 Task: Modify the email settings in Outlook to customize message arrival and sending options.
Action: Mouse moved to (43, 30)
Screenshot: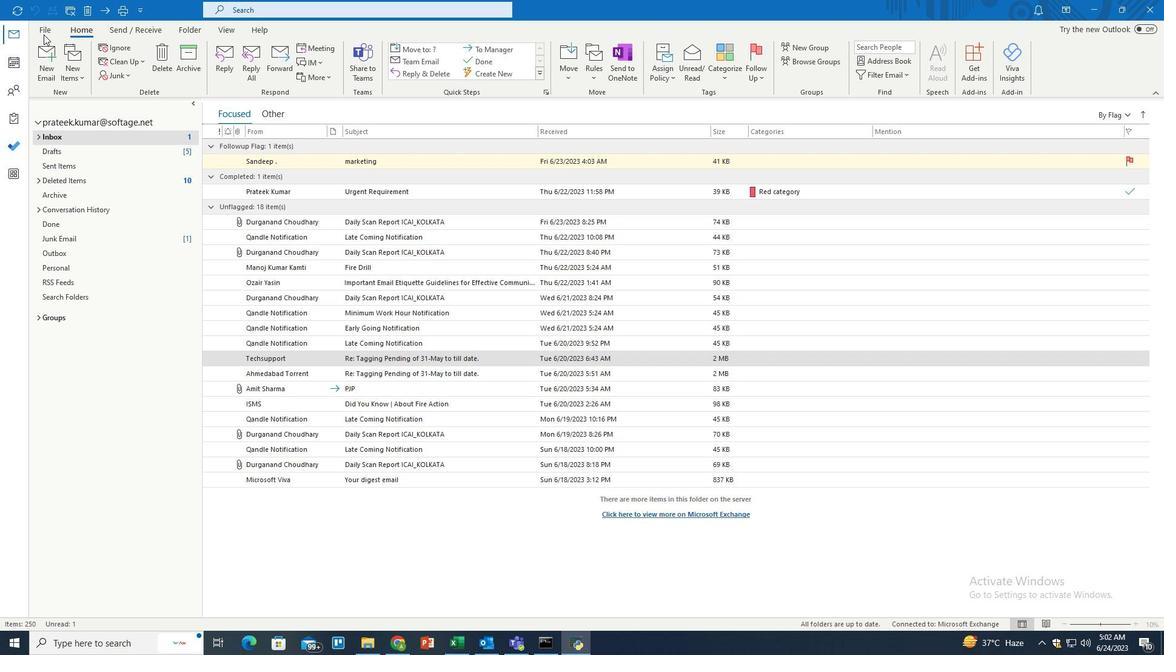
Action: Mouse pressed left at (43, 30)
Screenshot: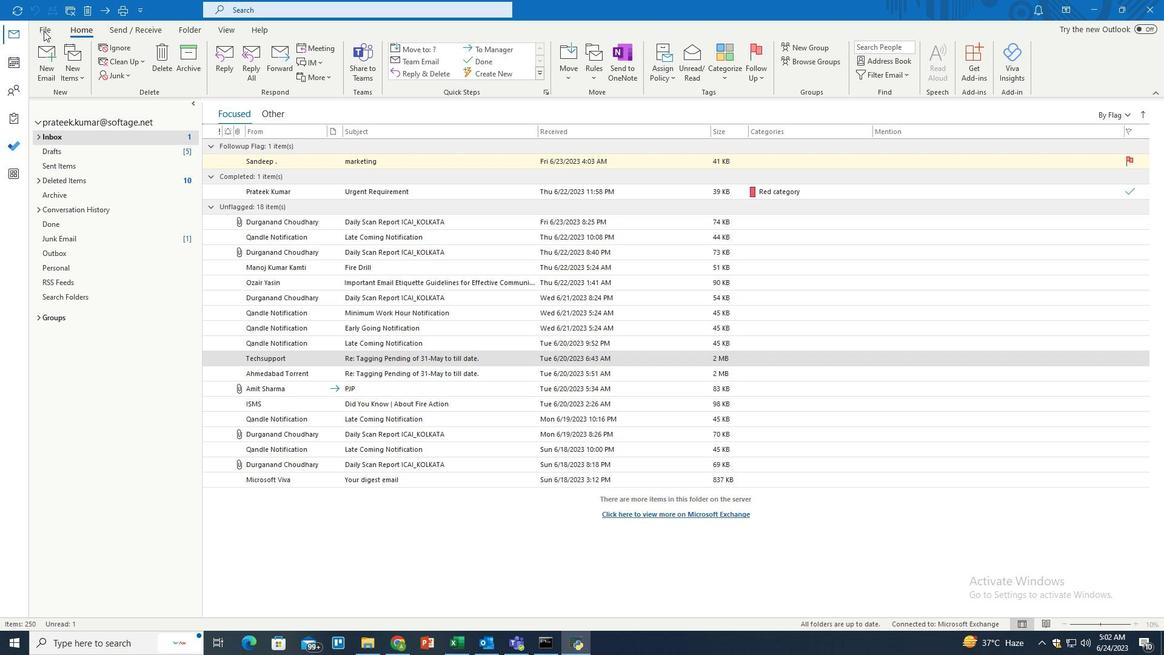 
Action: Mouse pressed left at (43, 30)
Screenshot: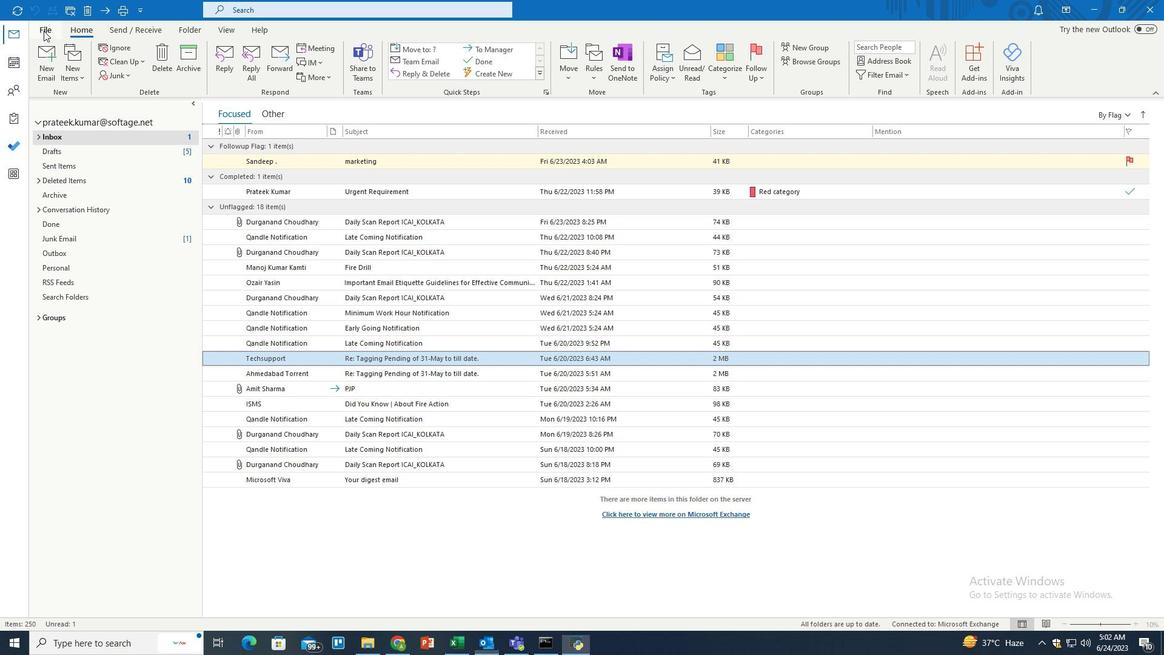 
Action: Mouse moved to (37, 583)
Screenshot: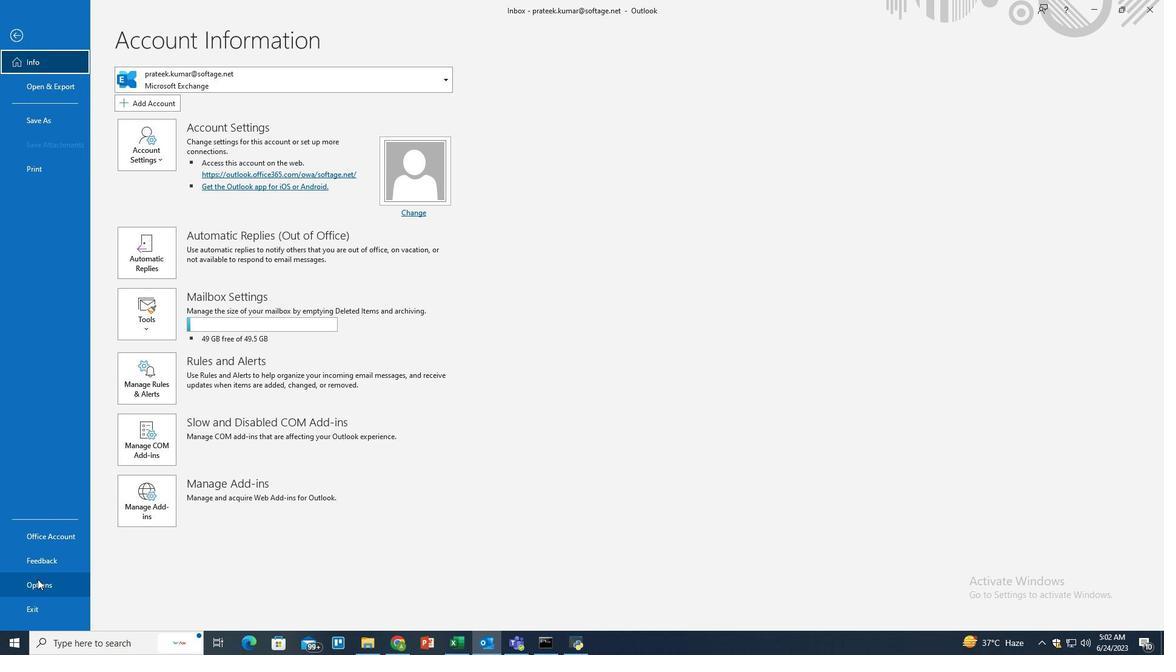 
Action: Mouse pressed left at (37, 583)
Screenshot: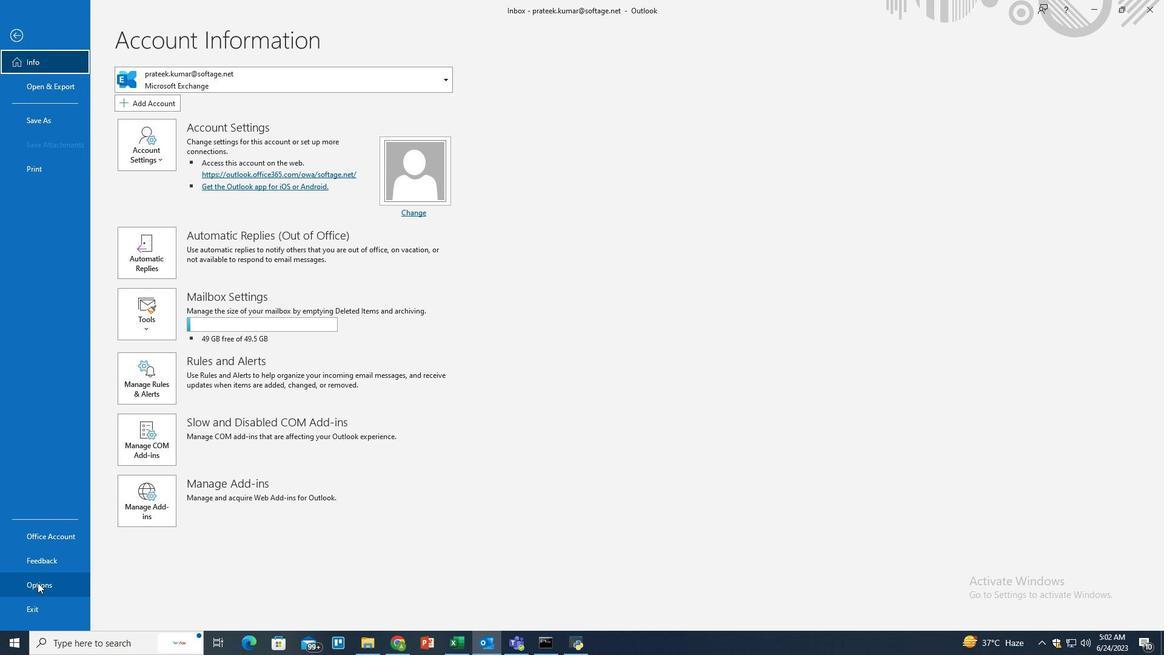 
Action: Mouse moved to (354, 155)
Screenshot: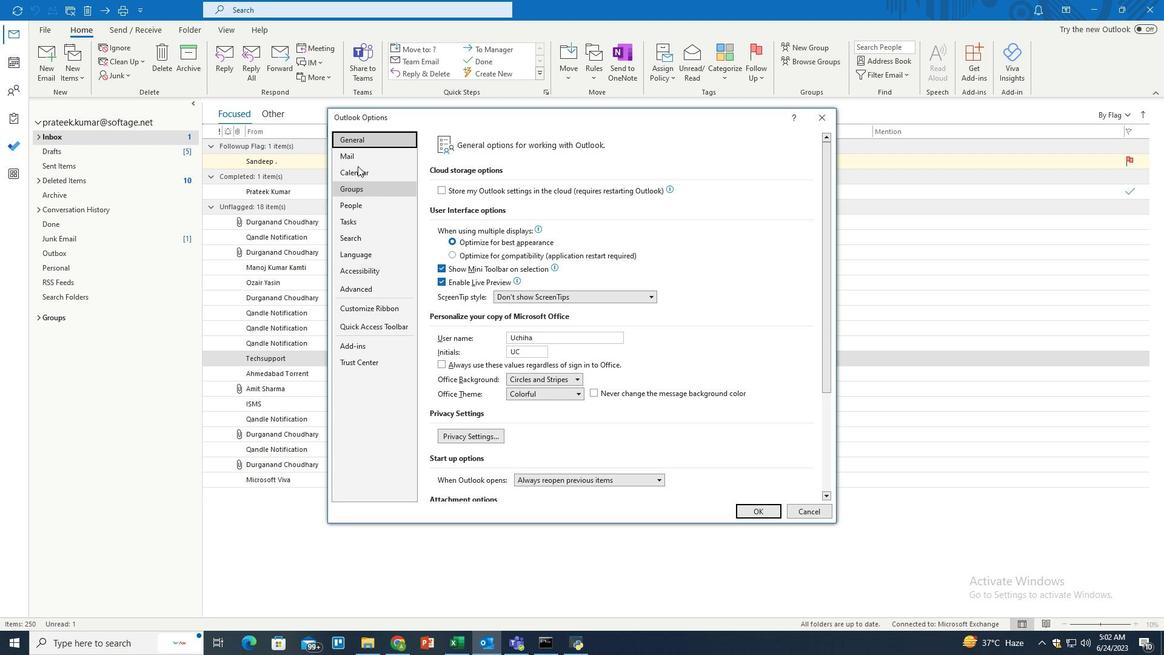 
Action: Mouse pressed left at (354, 155)
Screenshot: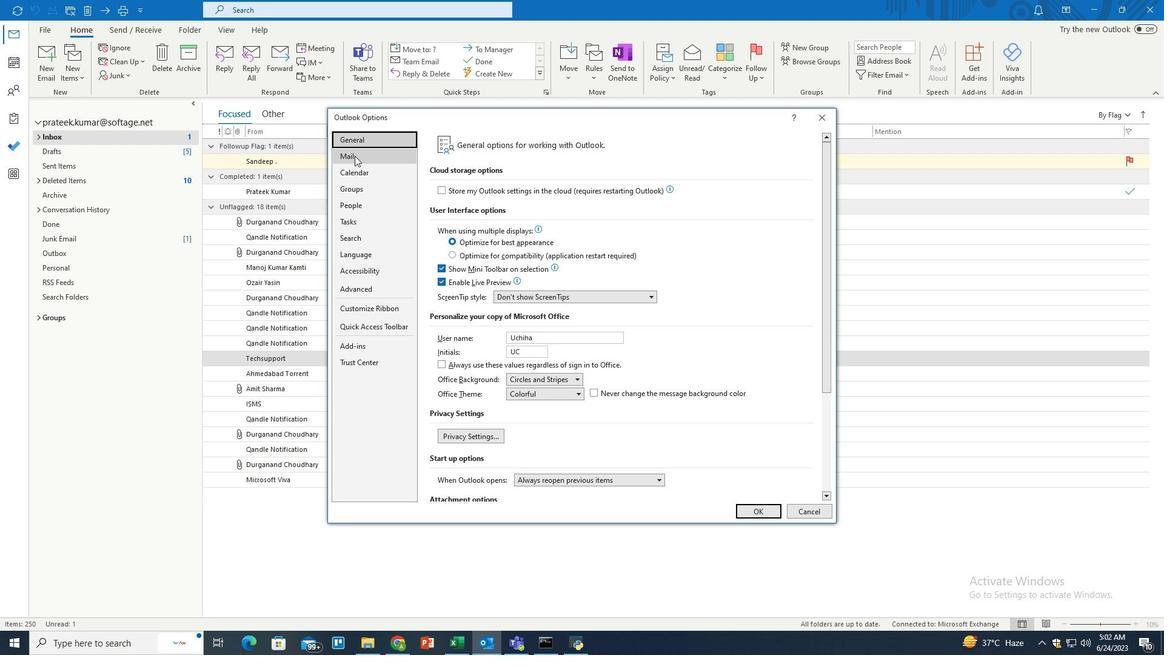 
Action: Mouse moved to (581, 258)
Screenshot: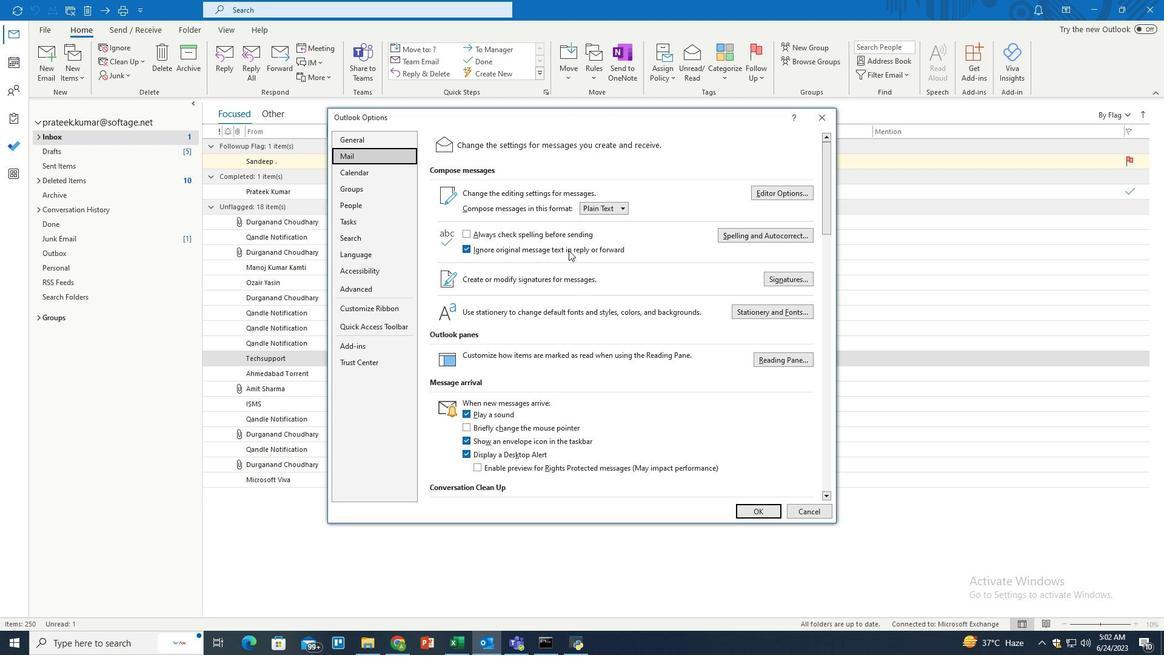 
Action: Mouse scrolled (581, 257) with delta (0, 0)
Screenshot: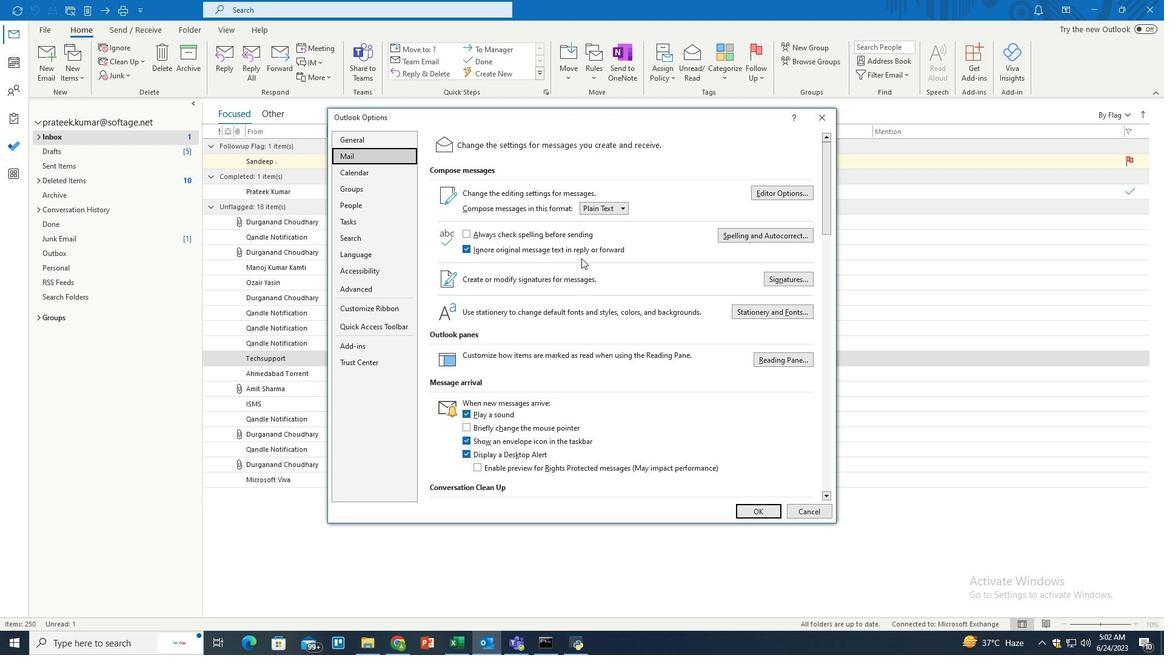 
Action: Mouse scrolled (581, 257) with delta (0, 0)
Screenshot: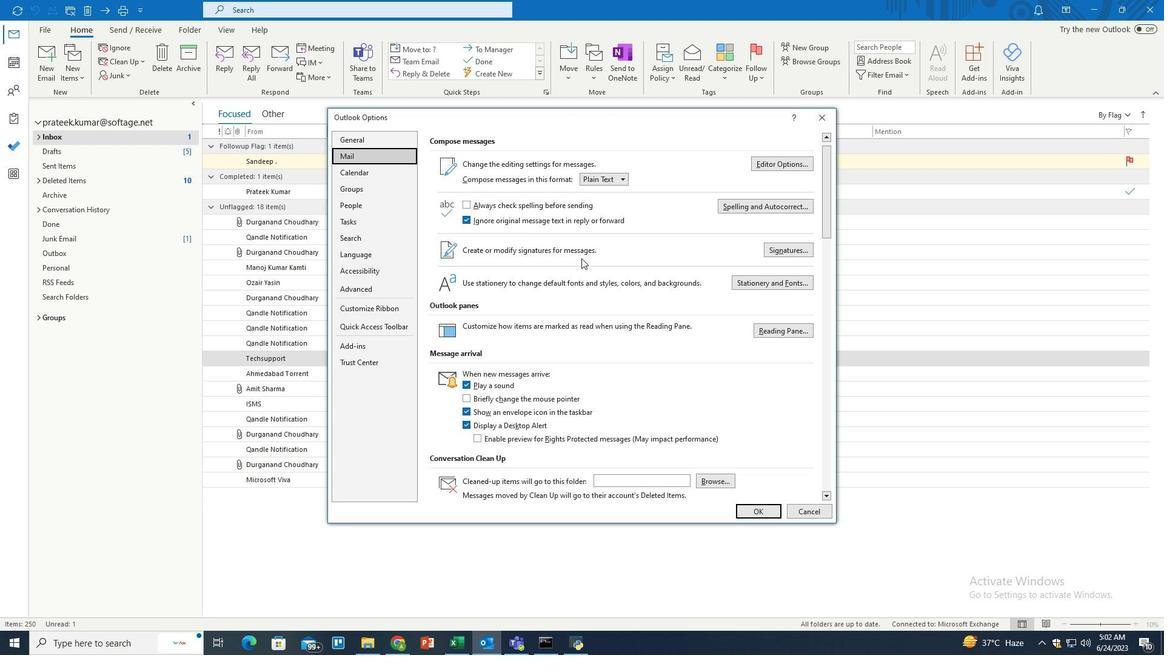 
Action: Mouse scrolled (581, 257) with delta (0, 0)
Screenshot: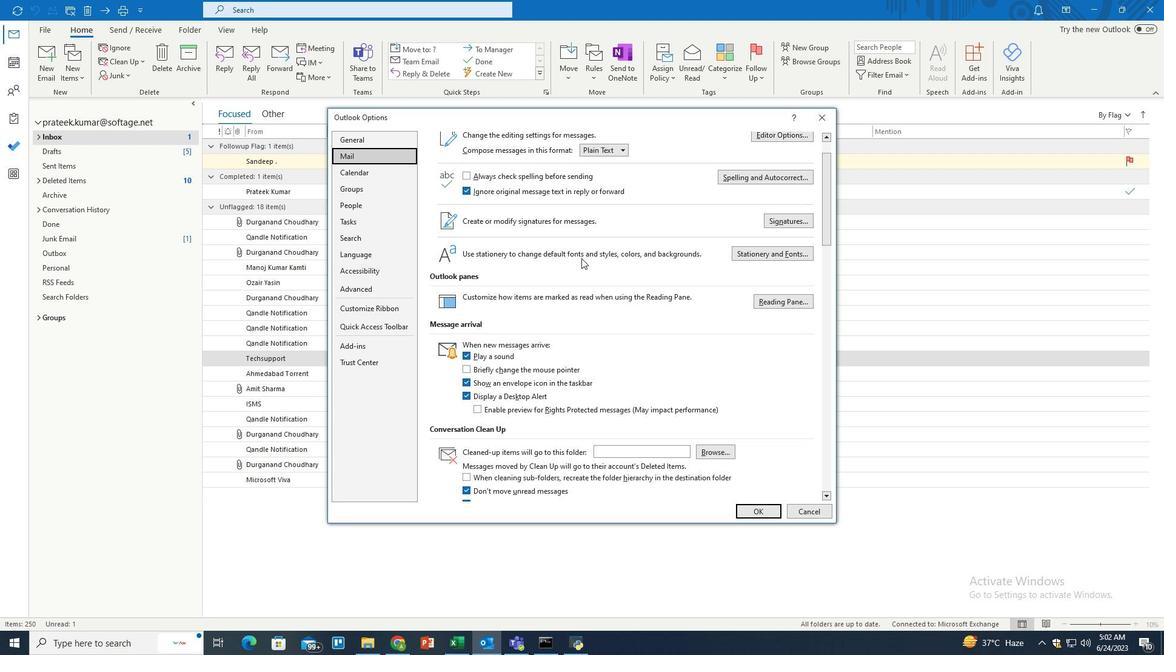 
Action: Mouse scrolled (581, 257) with delta (0, 0)
Screenshot: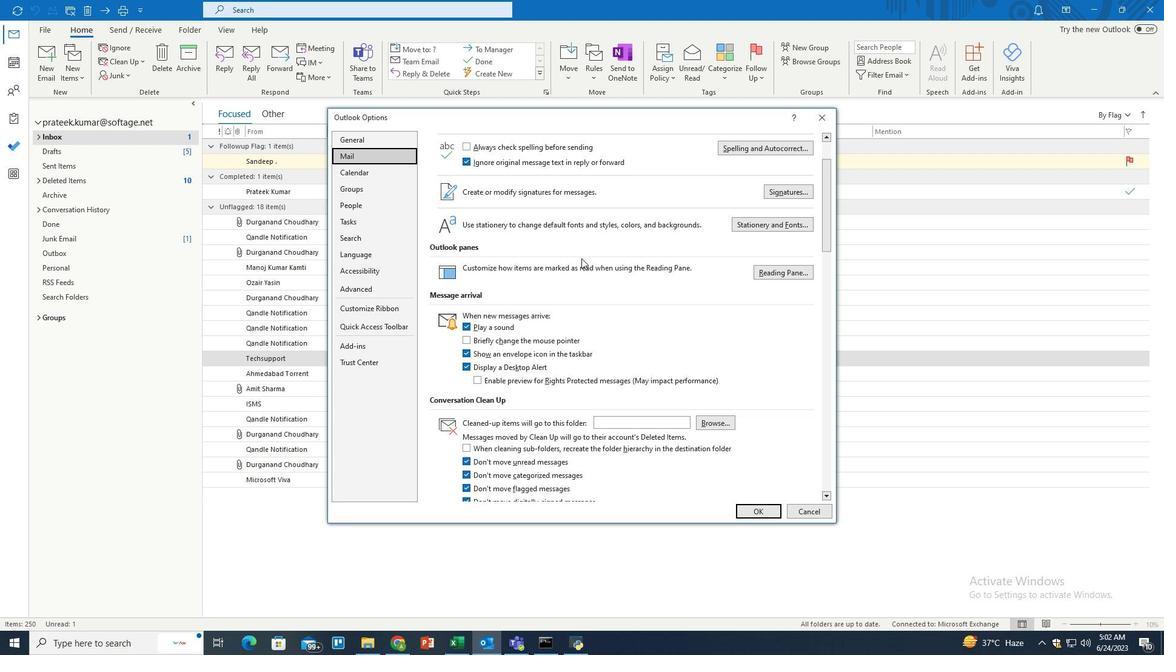 
Action: Mouse scrolled (581, 257) with delta (0, 0)
Screenshot: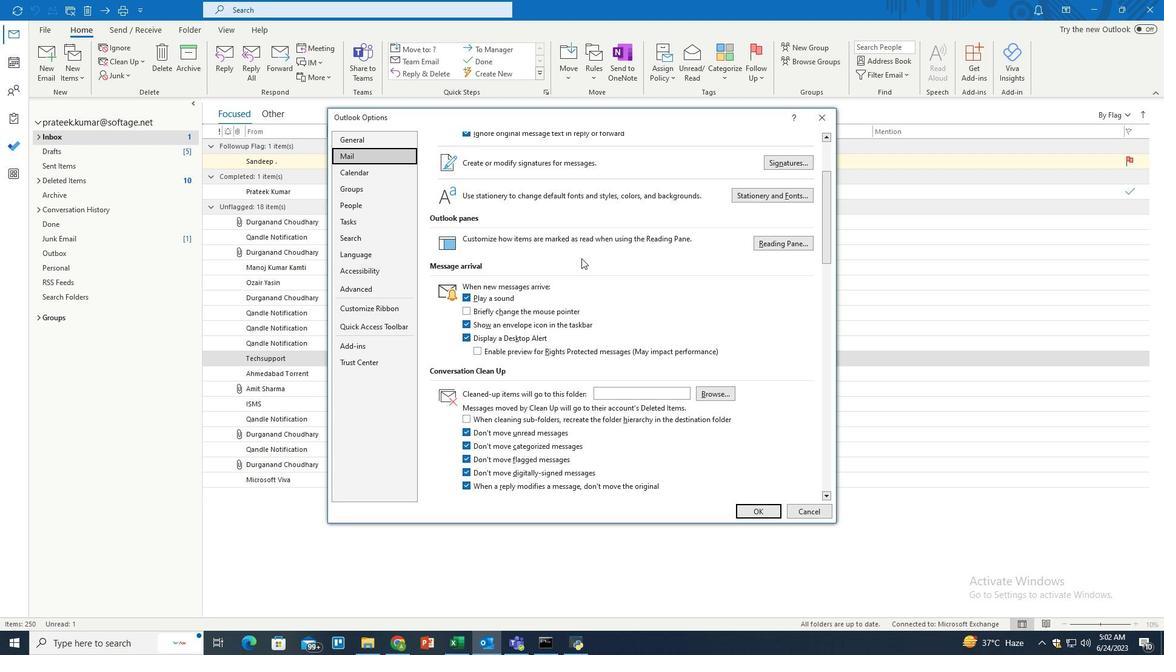
Action: Mouse scrolled (581, 257) with delta (0, 0)
Screenshot: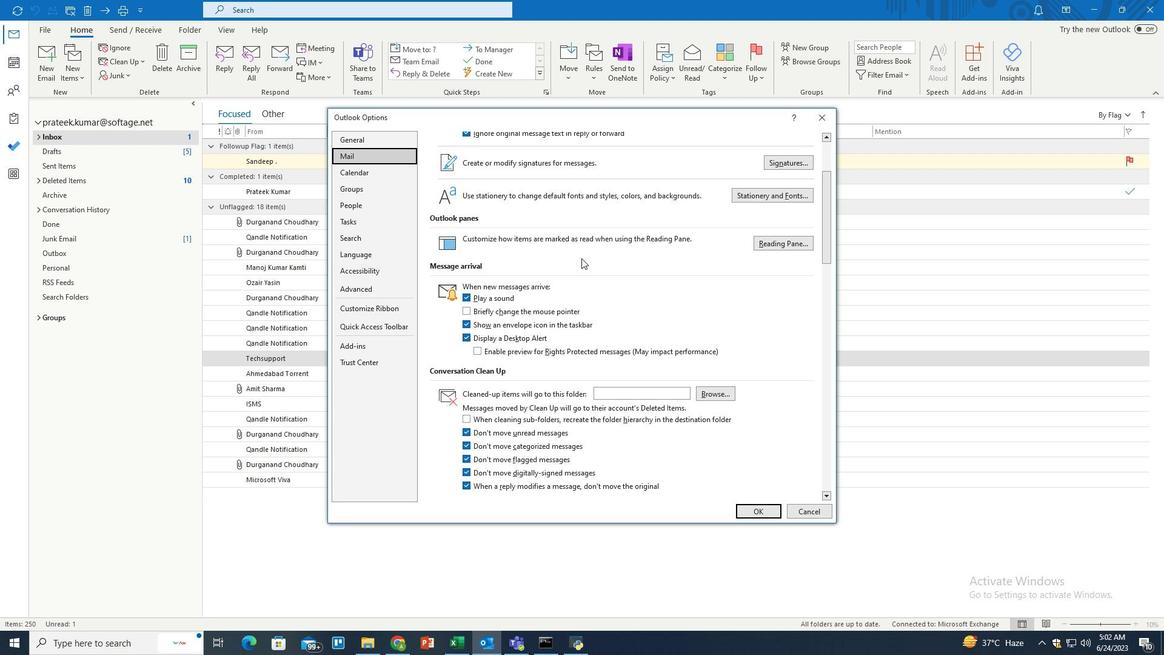 
Action: Mouse scrolled (581, 257) with delta (0, 0)
Screenshot: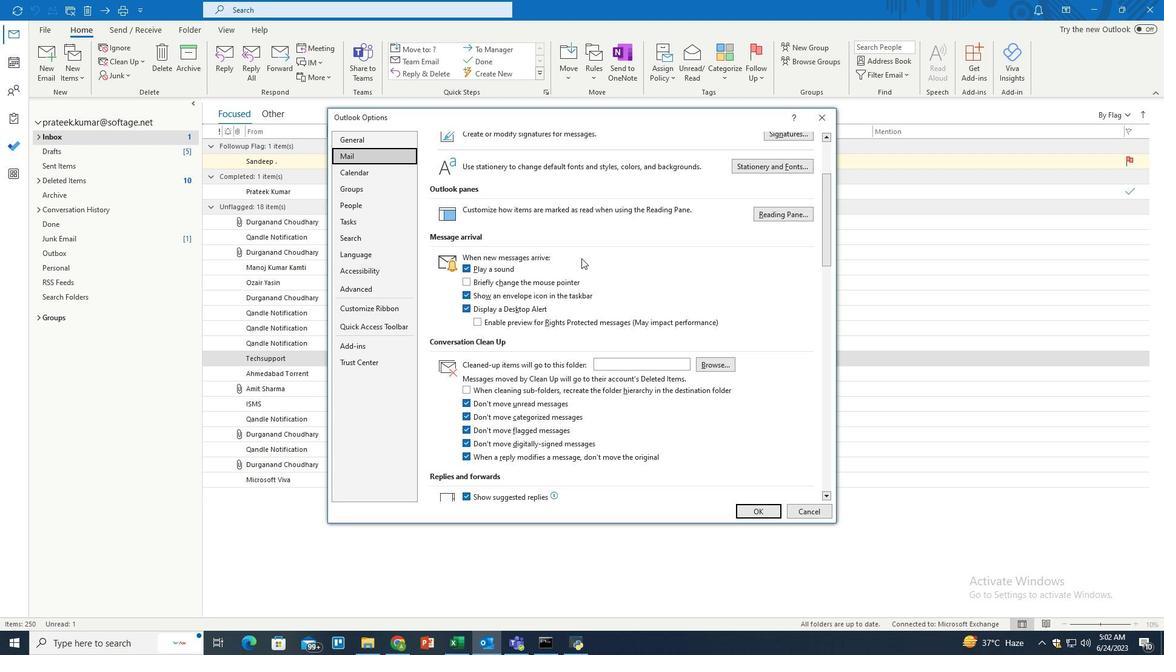 
Action: Mouse scrolled (581, 257) with delta (0, 0)
Screenshot: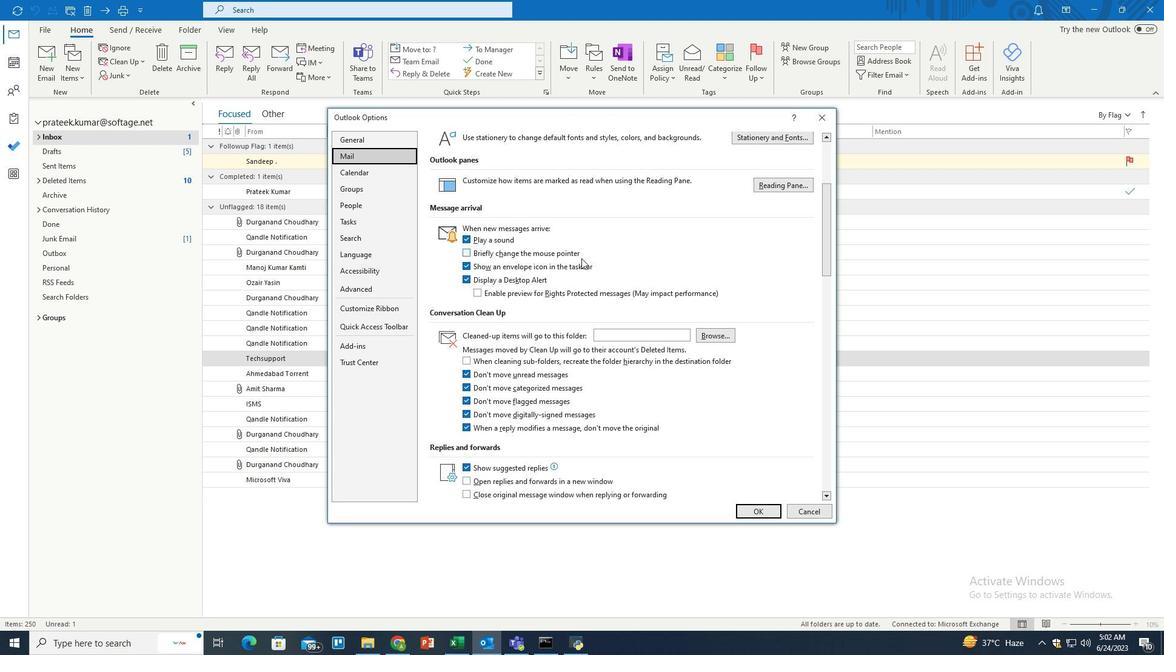 
Action: Mouse scrolled (581, 257) with delta (0, 0)
Screenshot: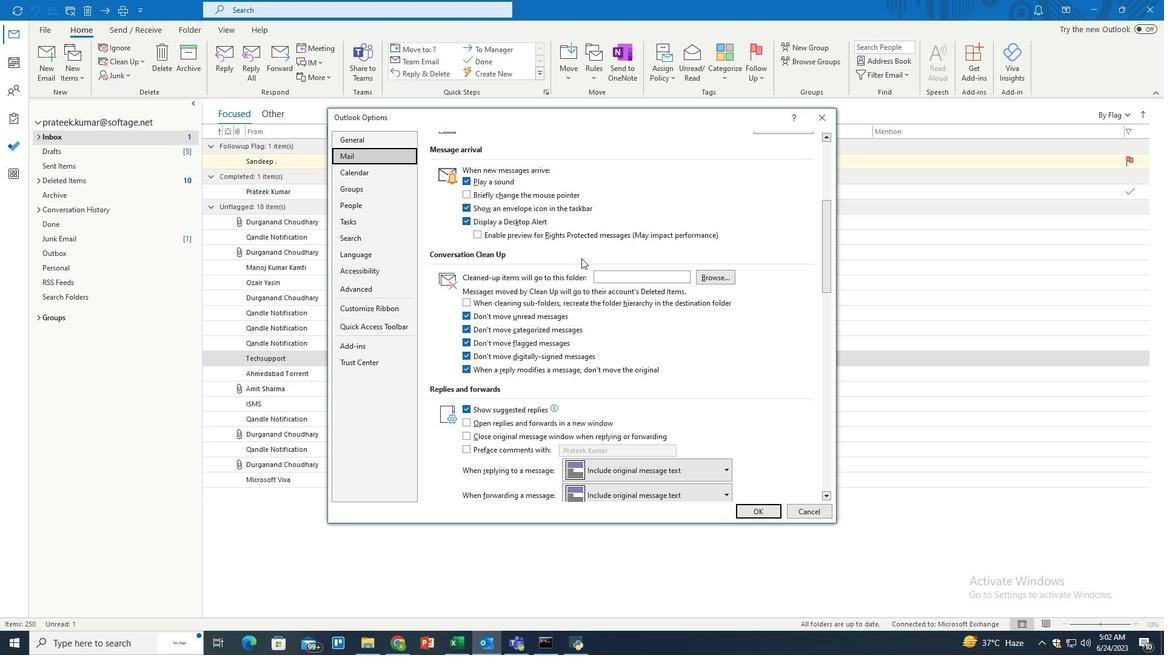 
Action: Mouse scrolled (581, 257) with delta (0, 0)
Screenshot: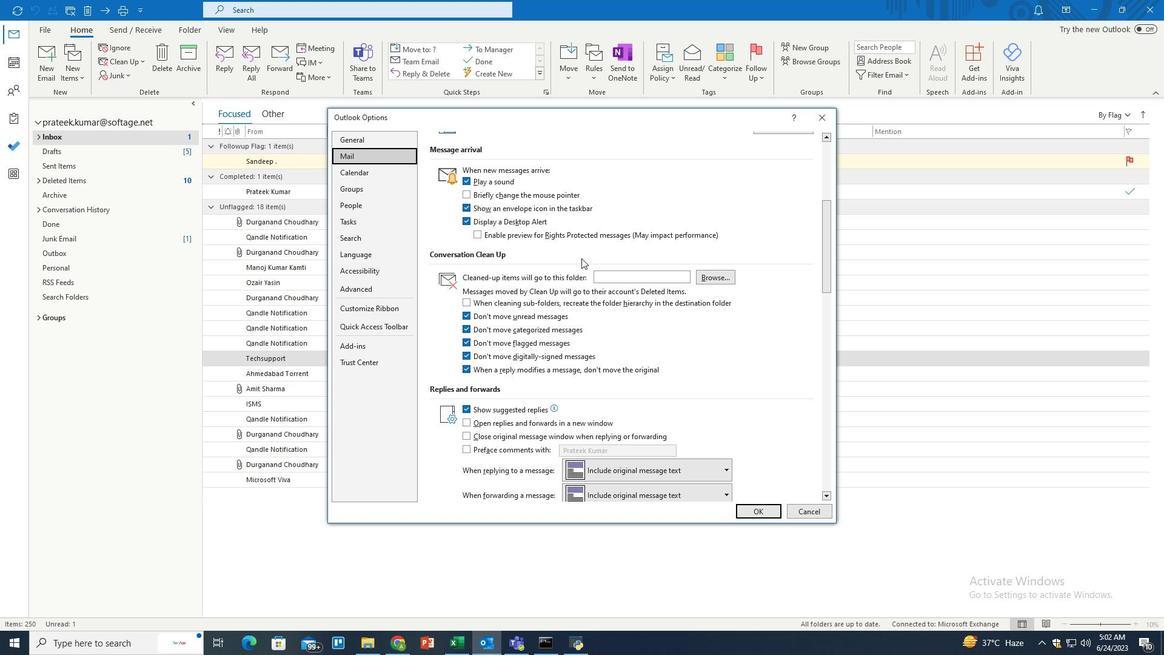 
Action: Mouse scrolled (581, 257) with delta (0, 0)
Screenshot: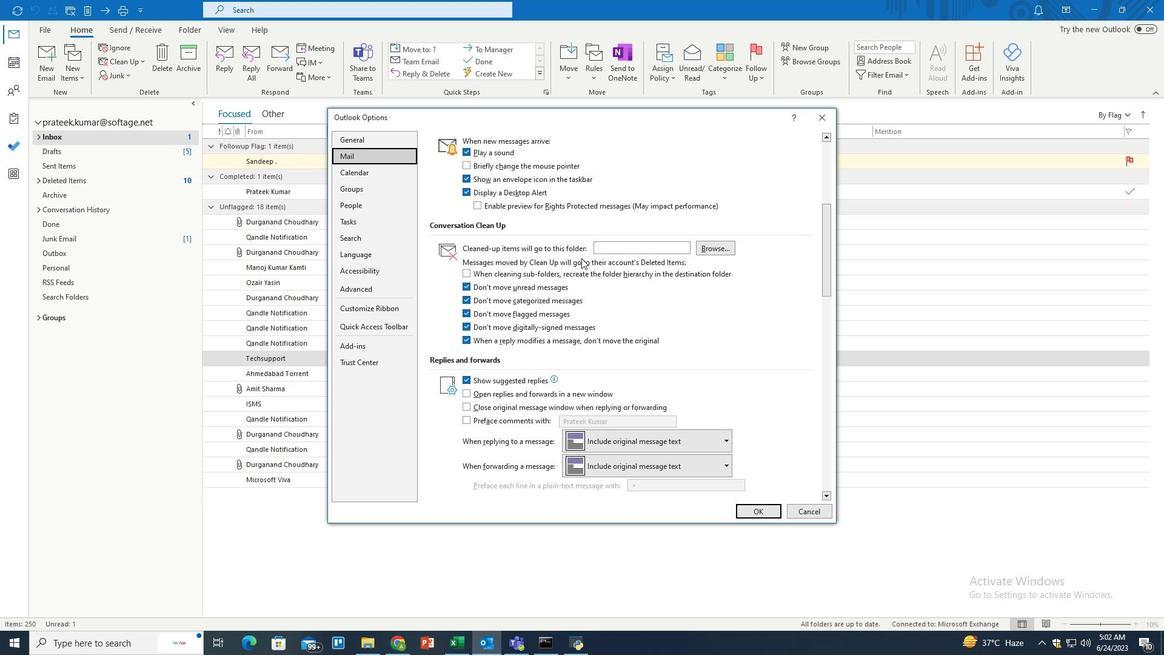
Action: Mouse scrolled (581, 257) with delta (0, 0)
Screenshot: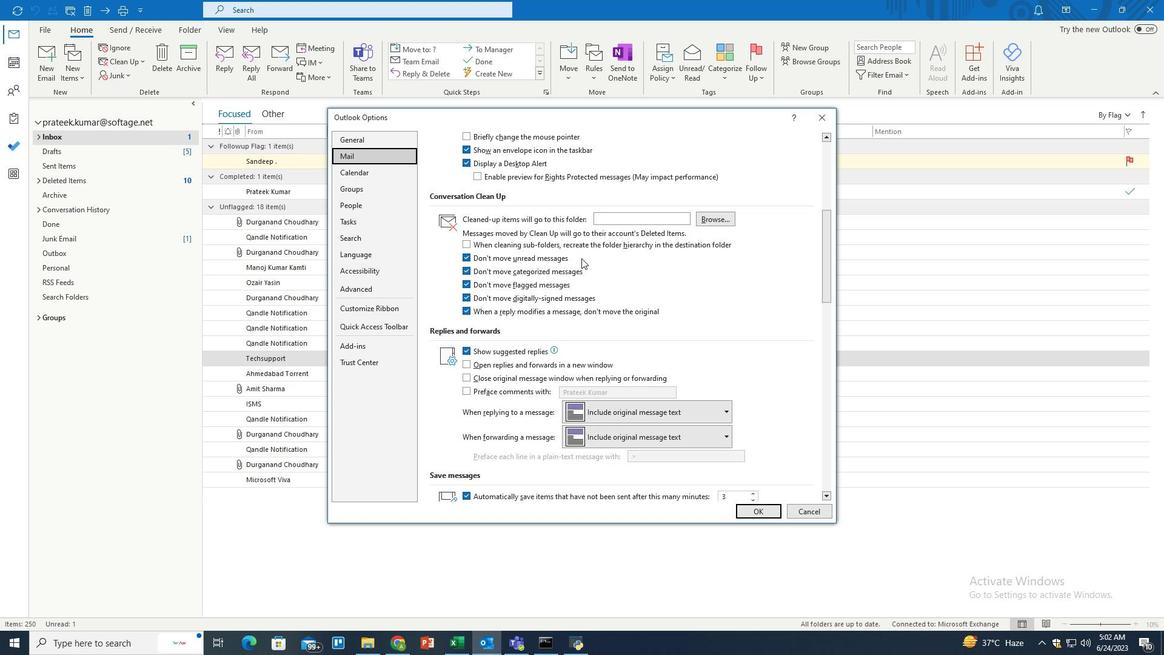 
Action: Mouse scrolled (581, 257) with delta (0, 0)
Screenshot: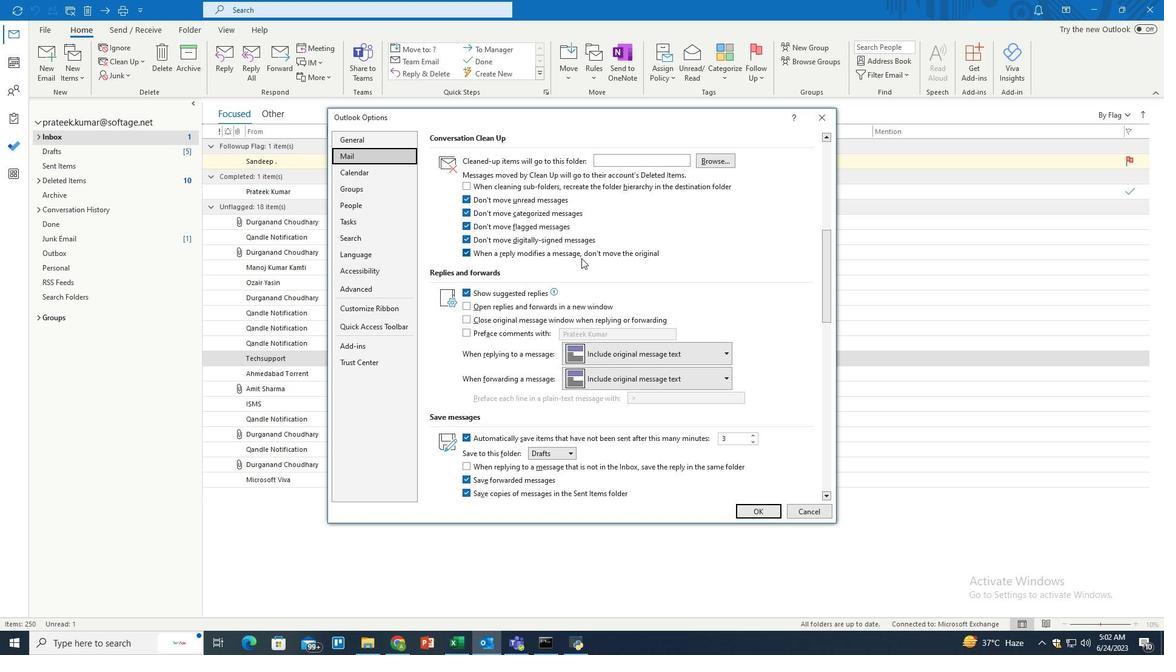 
Action: Mouse scrolled (581, 257) with delta (0, 0)
Screenshot: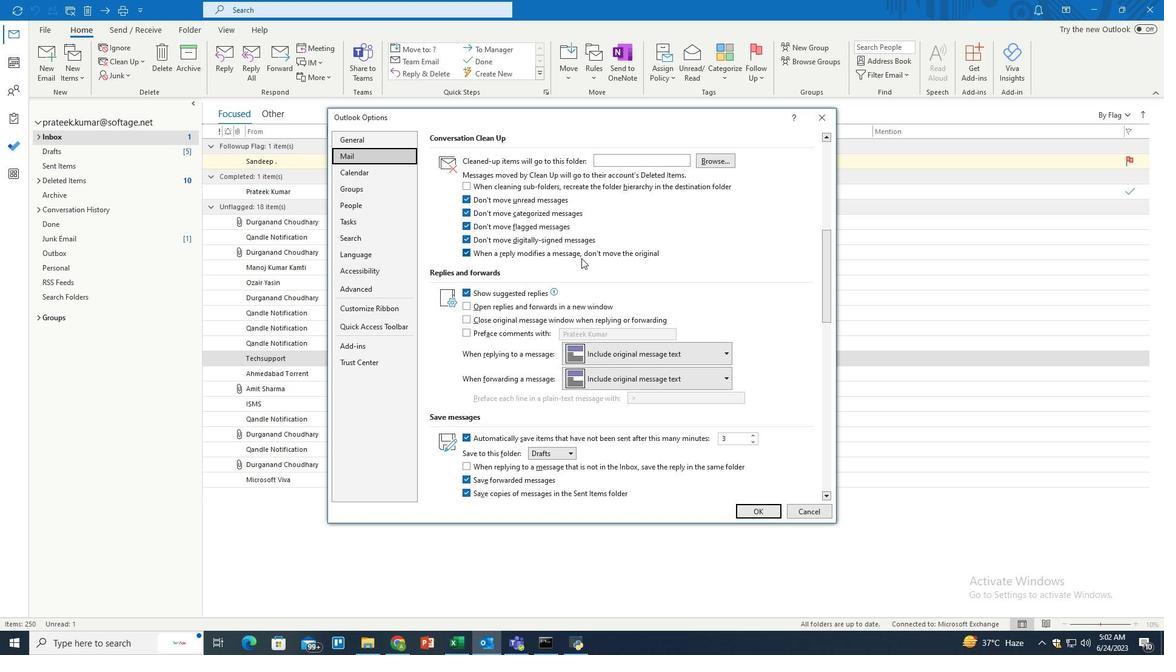
Action: Mouse scrolled (581, 257) with delta (0, 0)
Screenshot: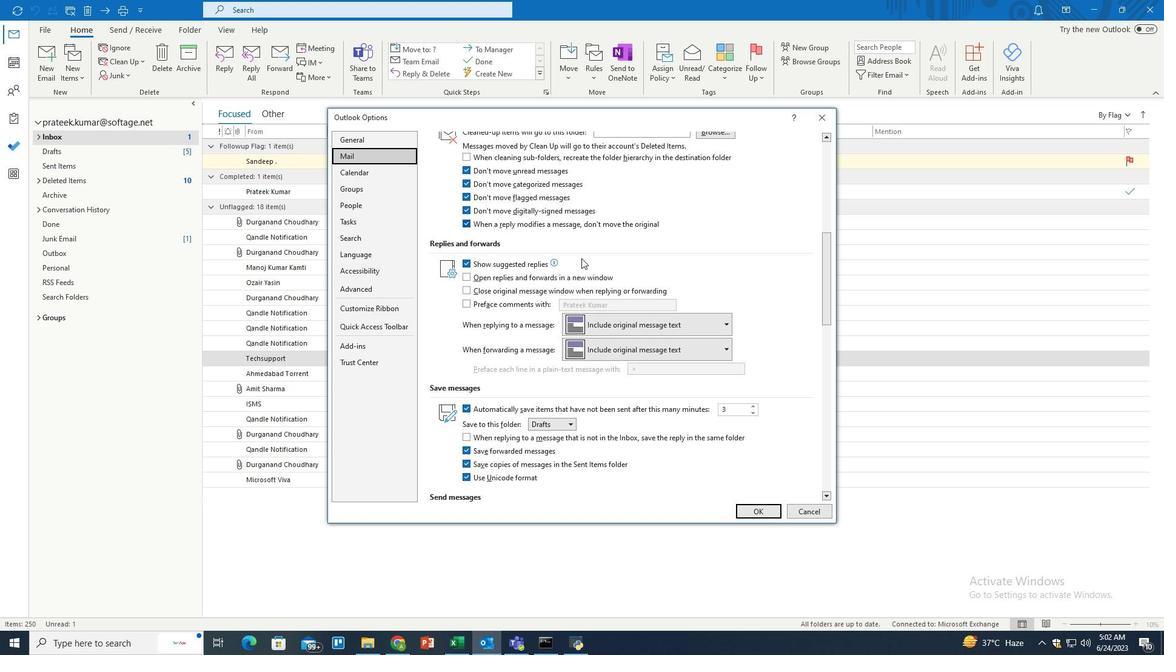 
Action: Mouse scrolled (581, 257) with delta (0, 0)
Screenshot: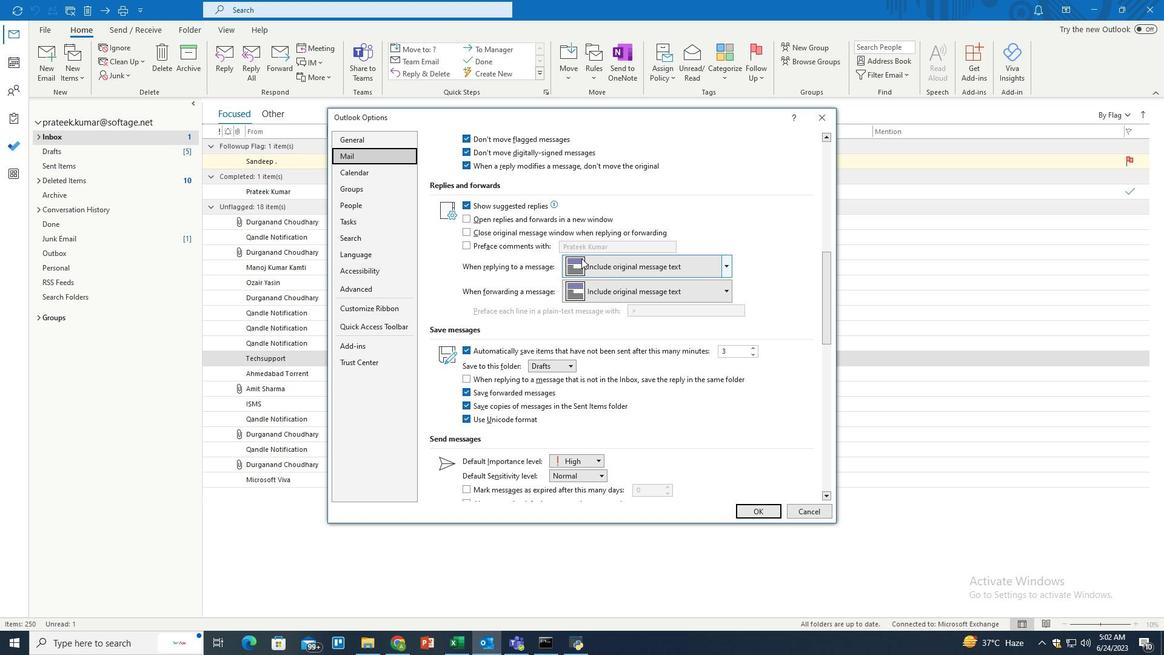 
Action: Mouse scrolled (581, 257) with delta (0, 0)
Screenshot: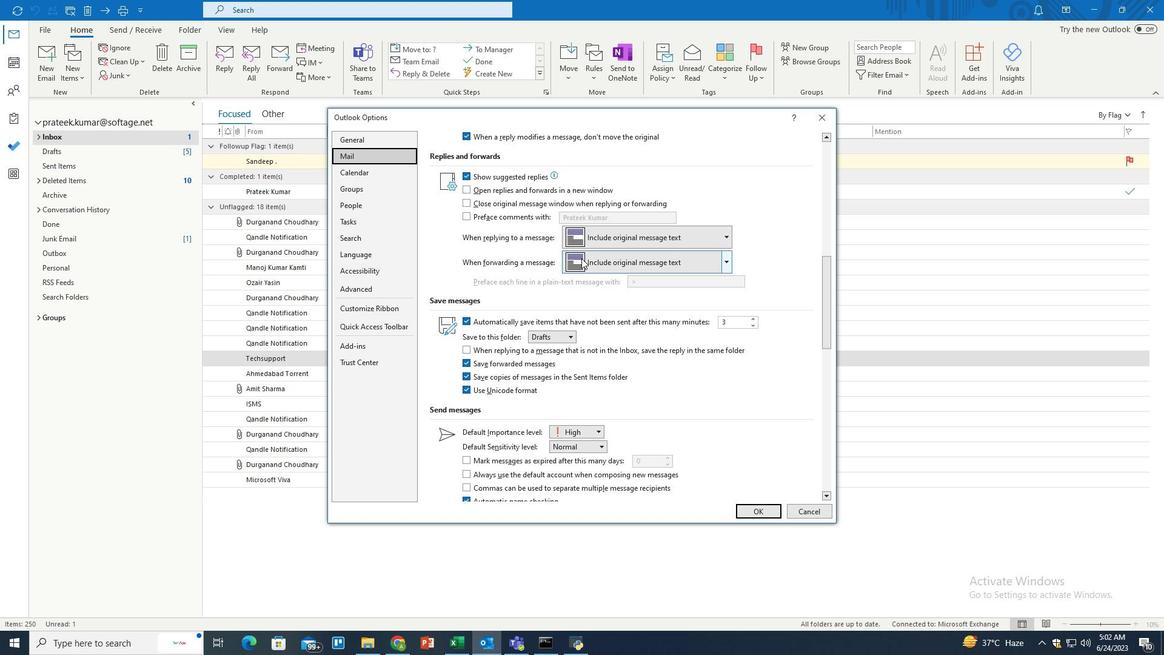 
Action: Mouse scrolled (581, 257) with delta (0, 0)
Screenshot: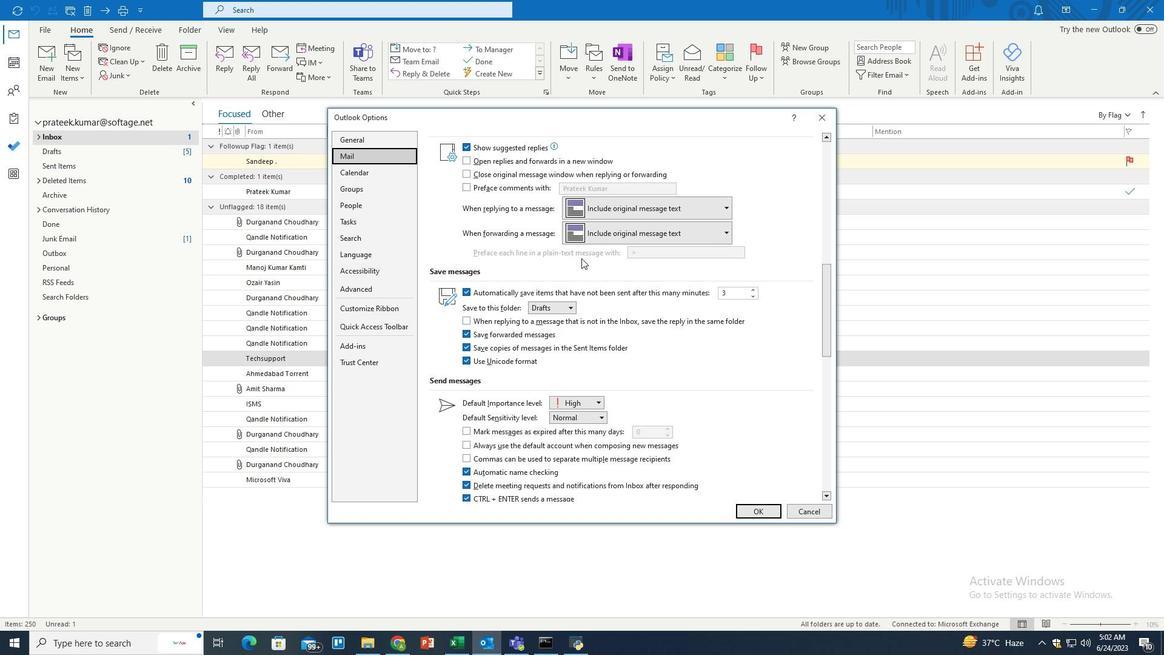 
Action: Mouse scrolled (581, 257) with delta (0, 0)
Screenshot: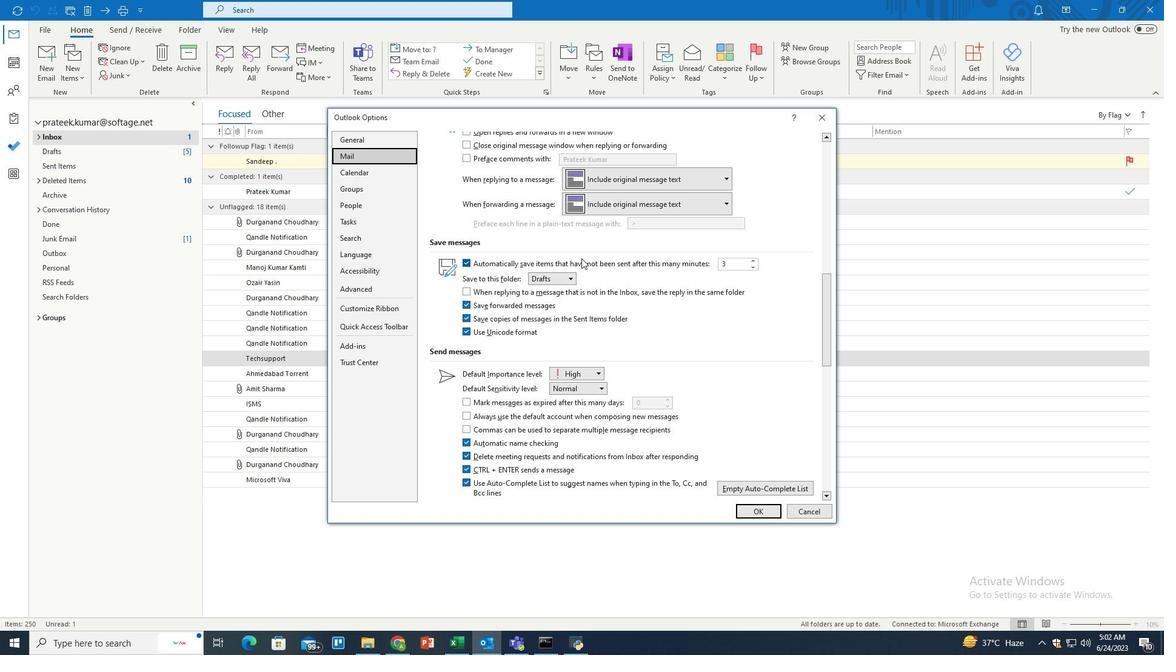 
Action: Mouse scrolled (581, 257) with delta (0, 0)
Screenshot: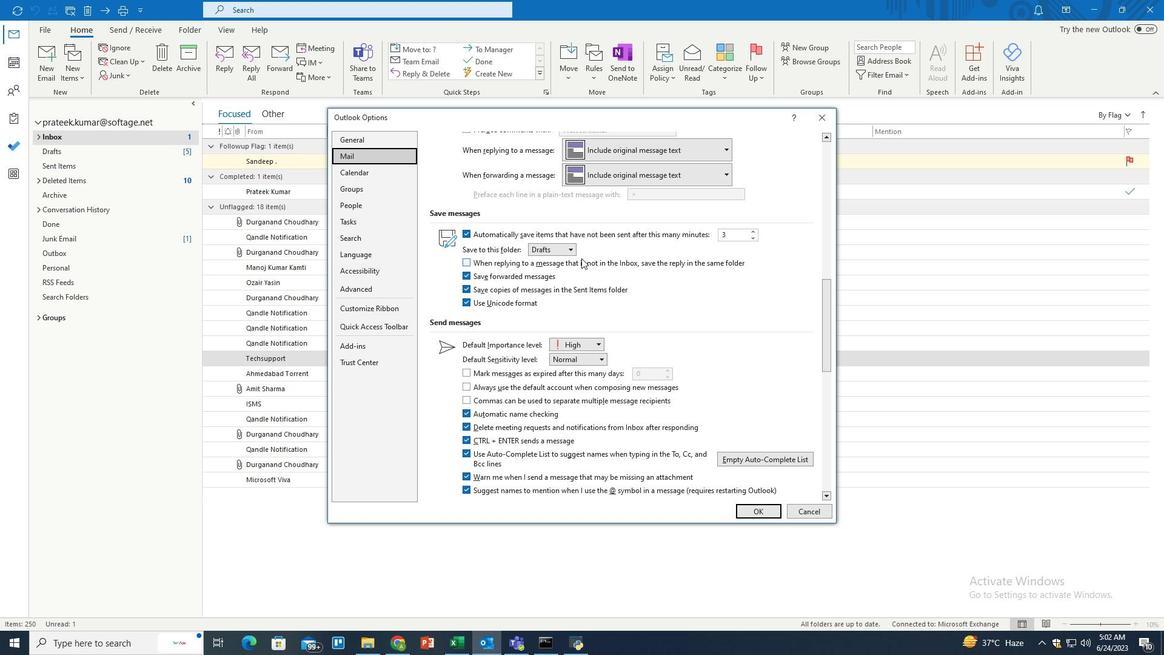 
Action: Mouse scrolled (581, 257) with delta (0, 0)
Screenshot: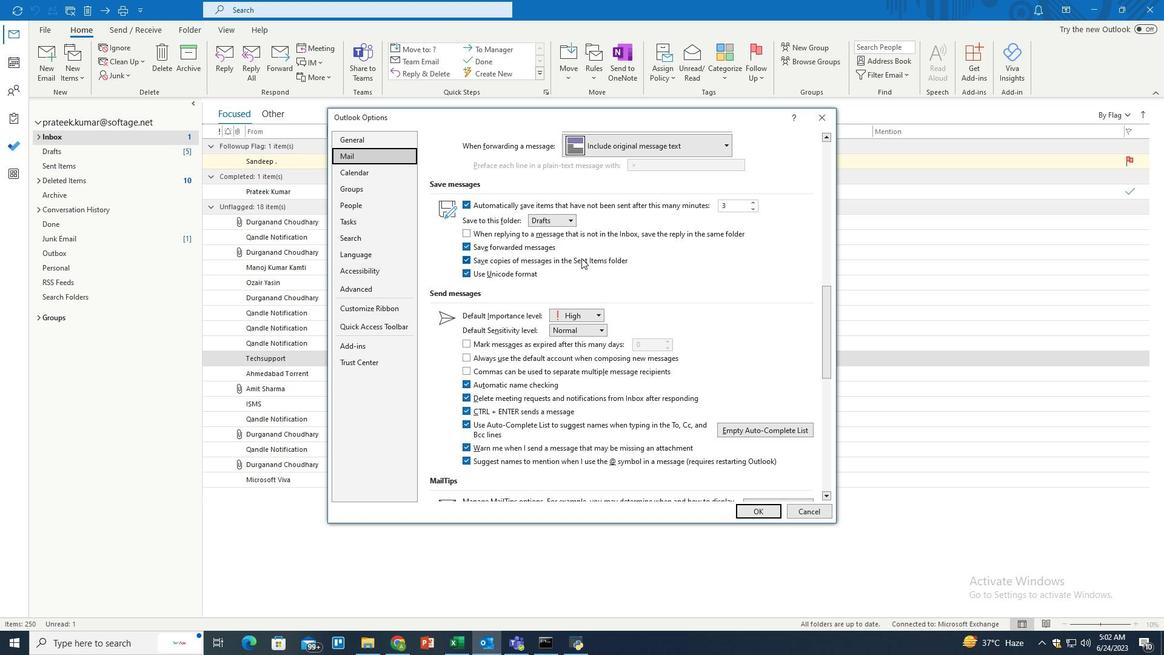 
Action: Mouse scrolled (581, 257) with delta (0, 0)
Screenshot: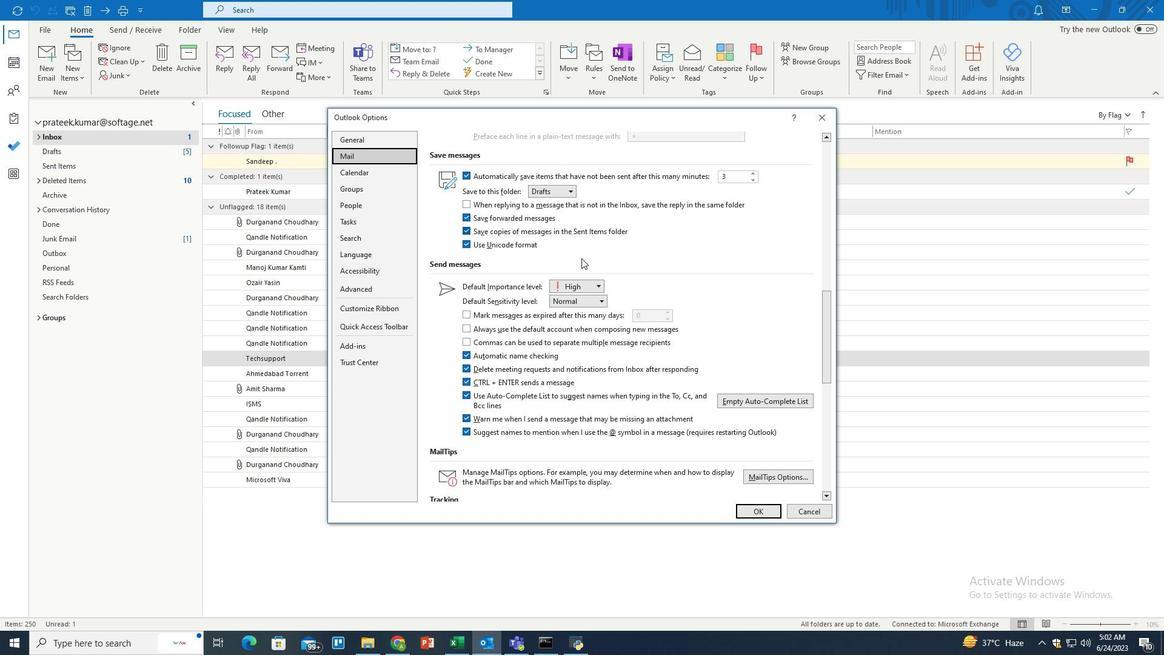 
Action: Mouse scrolled (581, 257) with delta (0, 0)
Screenshot: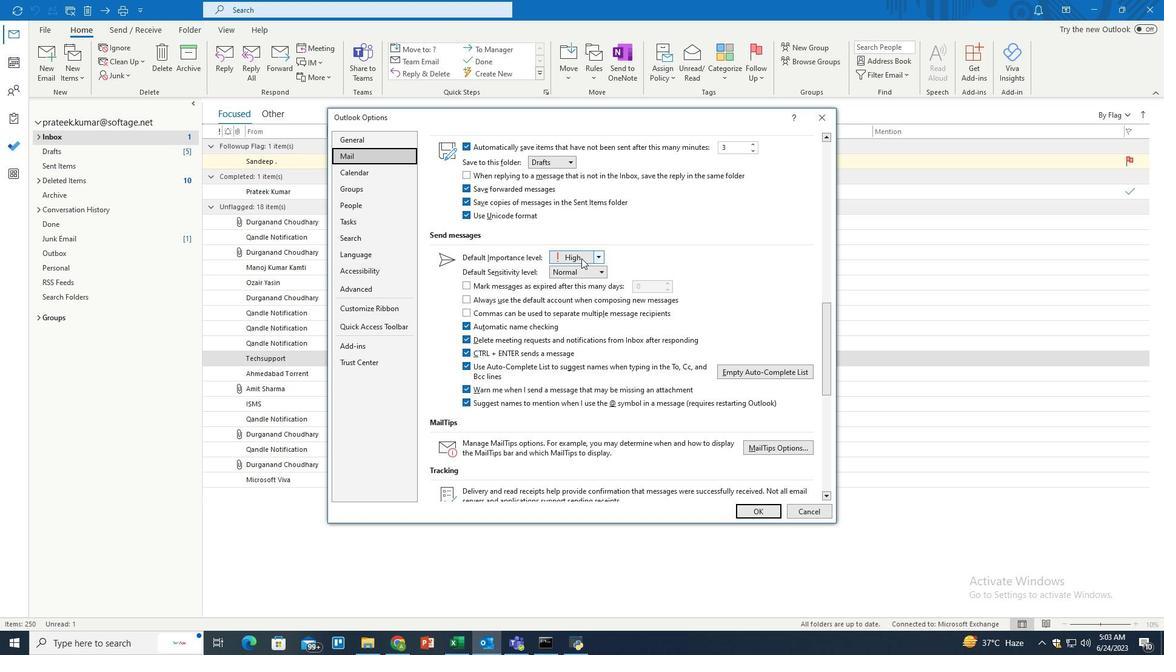 
Action: Mouse moved to (467, 280)
Screenshot: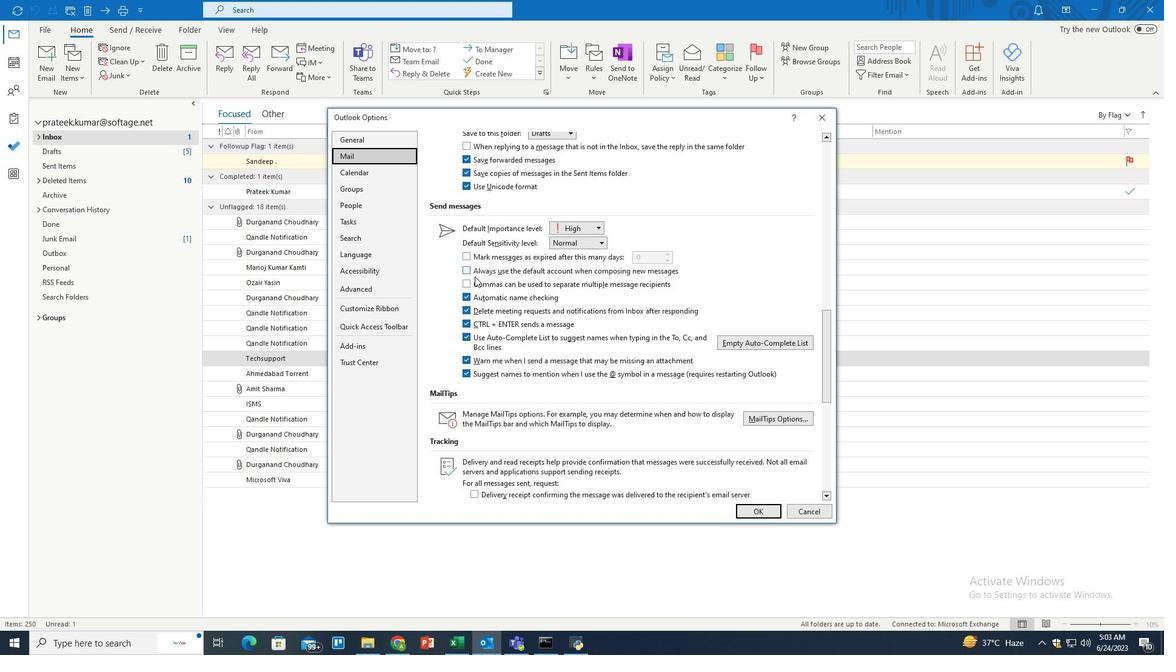 
Action: Mouse pressed left at (467, 280)
Screenshot: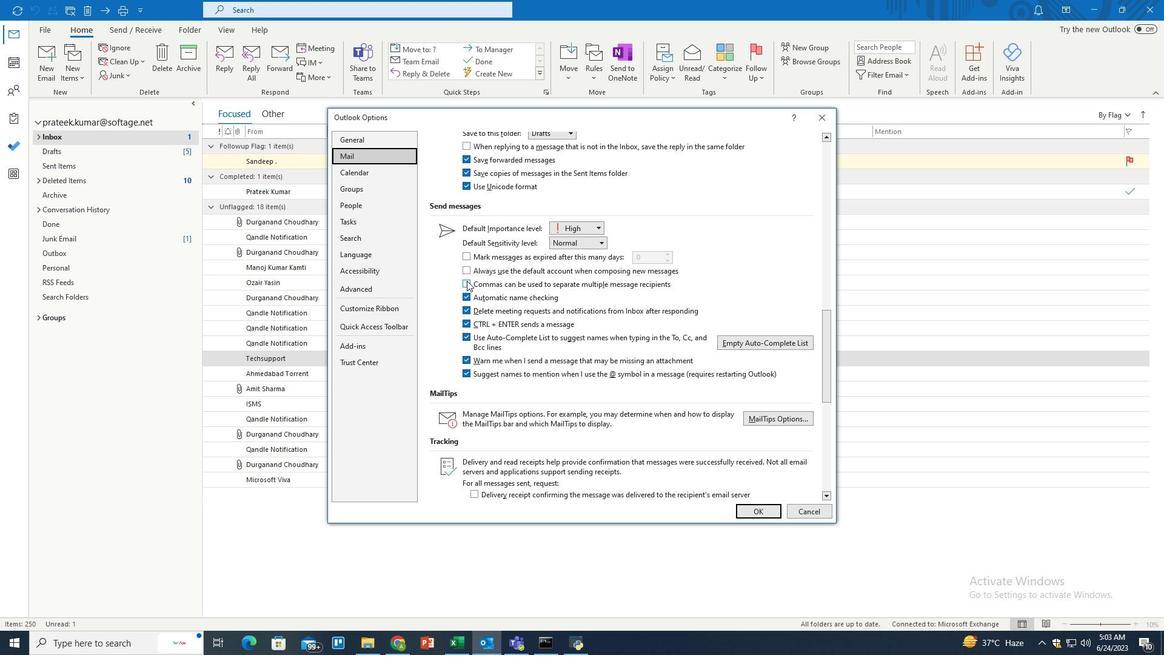 
Action: Mouse moved to (755, 515)
Screenshot: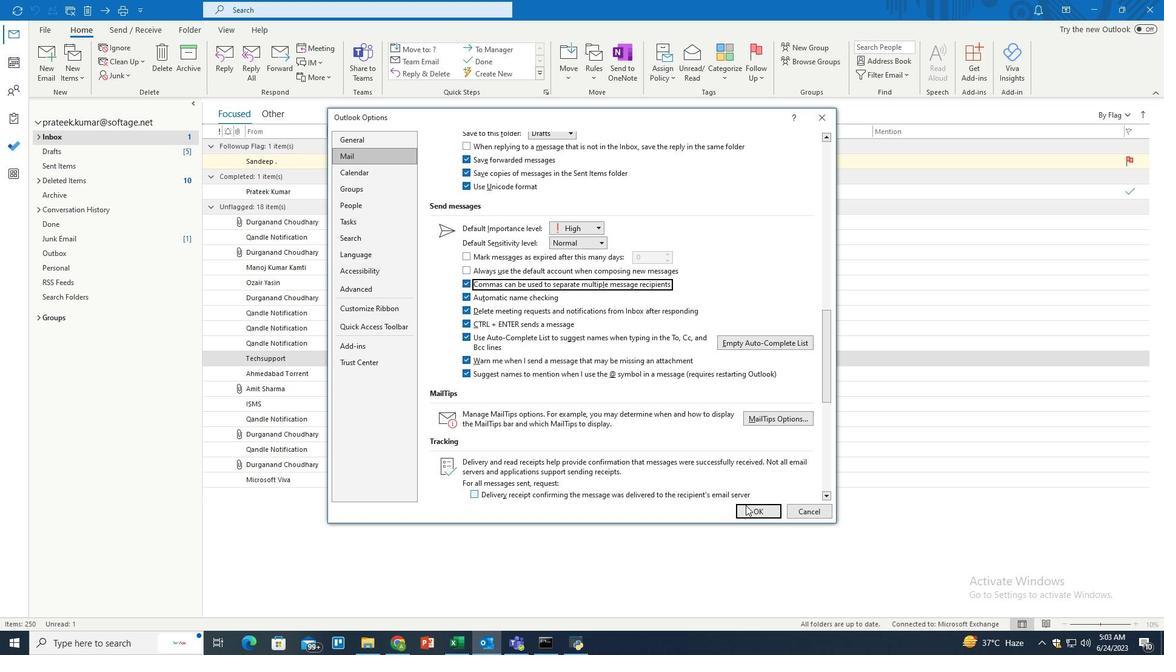 
Action: Mouse pressed left at (755, 515)
Screenshot: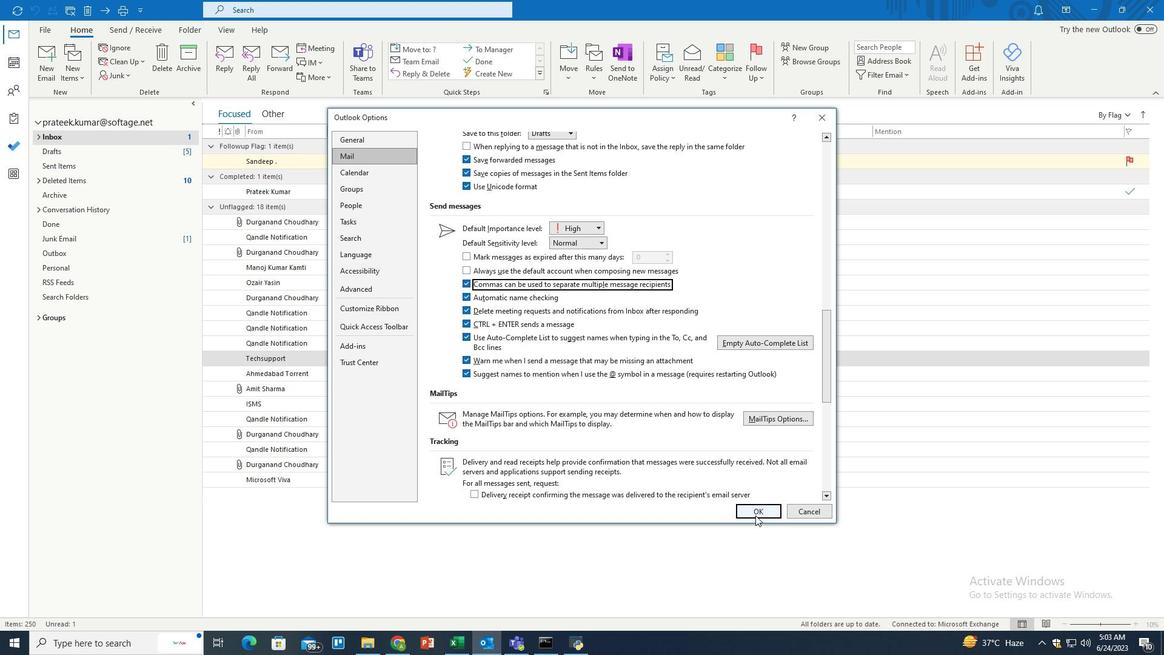 
Action: Mouse moved to (596, 328)
Screenshot: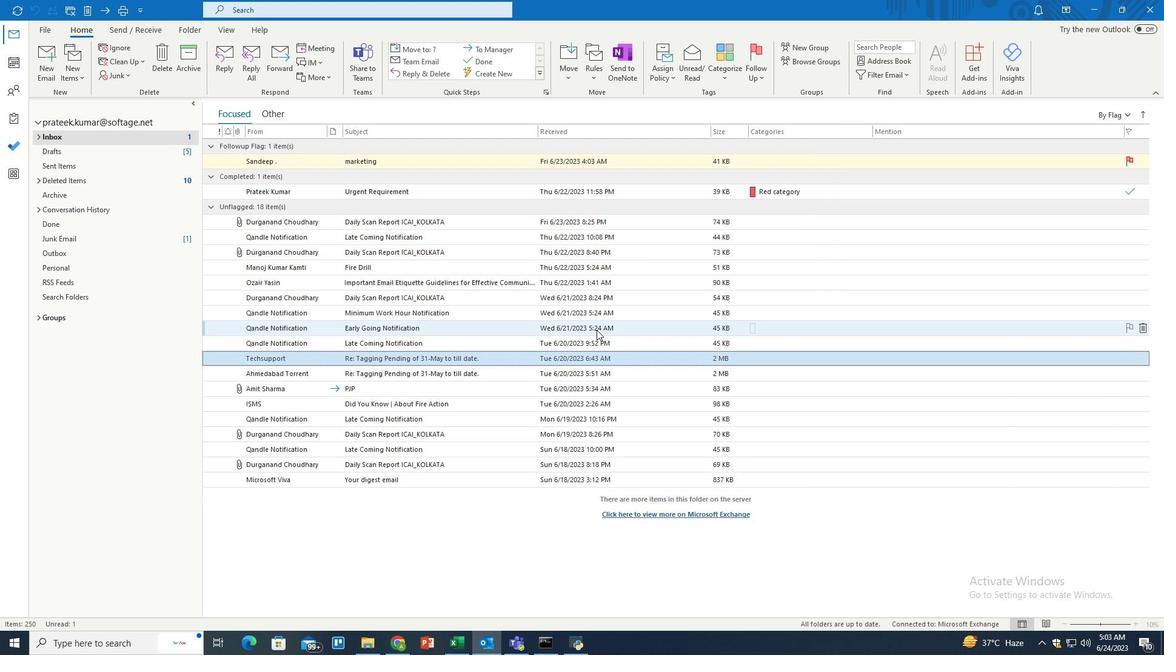 
